Task: Add the task  Integrate a new online platform for online fitness training to the section Fast Frenzy in the project ArtiZen and add a Due Date to the respective task as 2024/04/17
Action: Mouse moved to (596, 359)
Screenshot: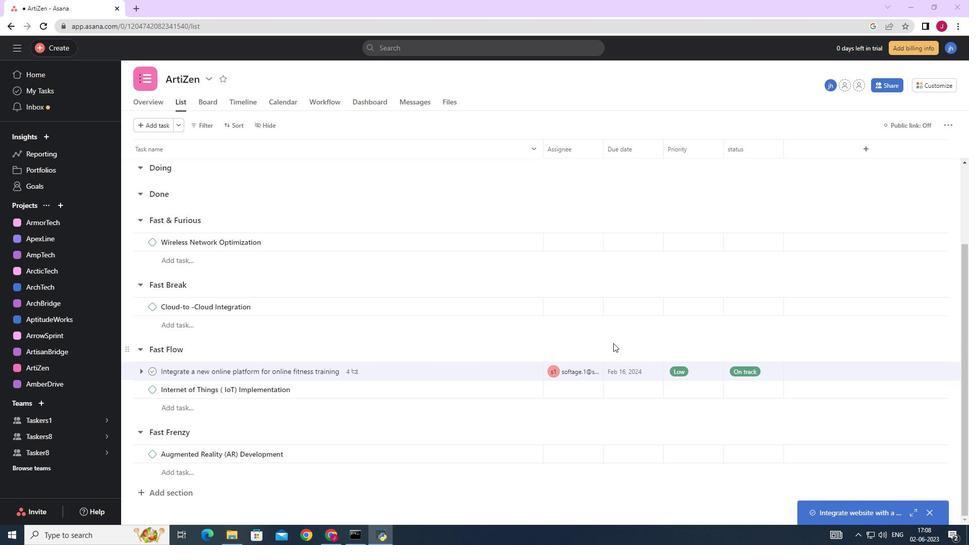 
Action: Mouse scrolled (596, 358) with delta (0, 0)
Screenshot: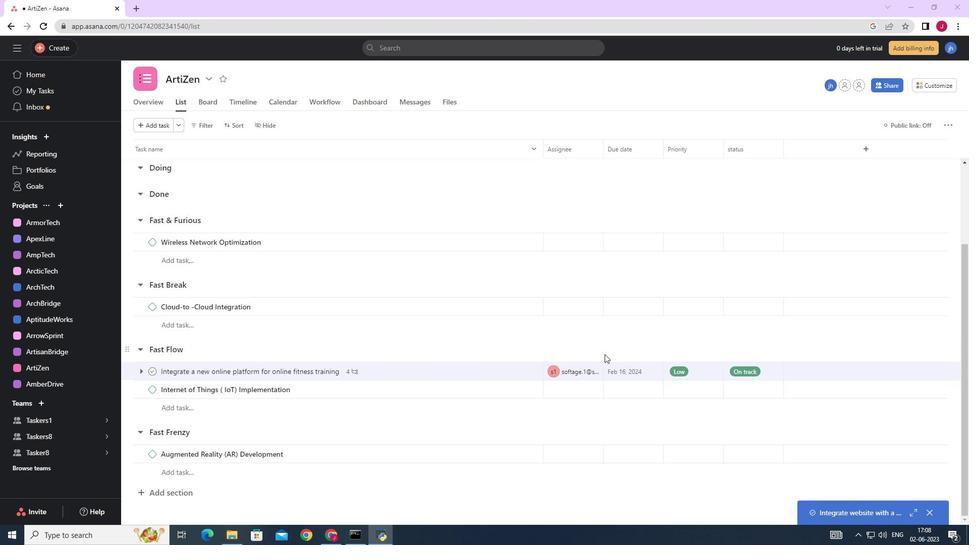 
Action: Mouse scrolled (596, 358) with delta (0, 0)
Screenshot: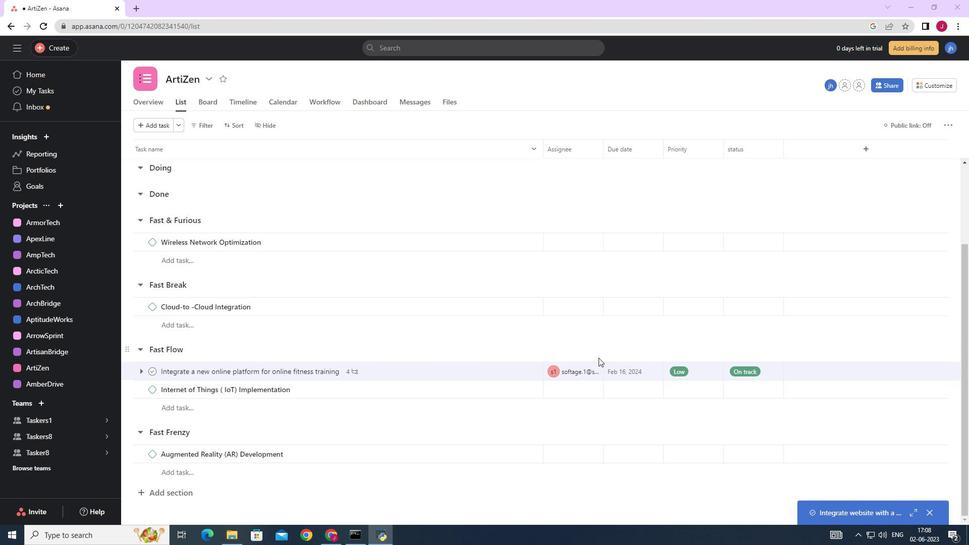 
Action: Mouse scrolled (596, 358) with delta (0, 0)
Screenshot: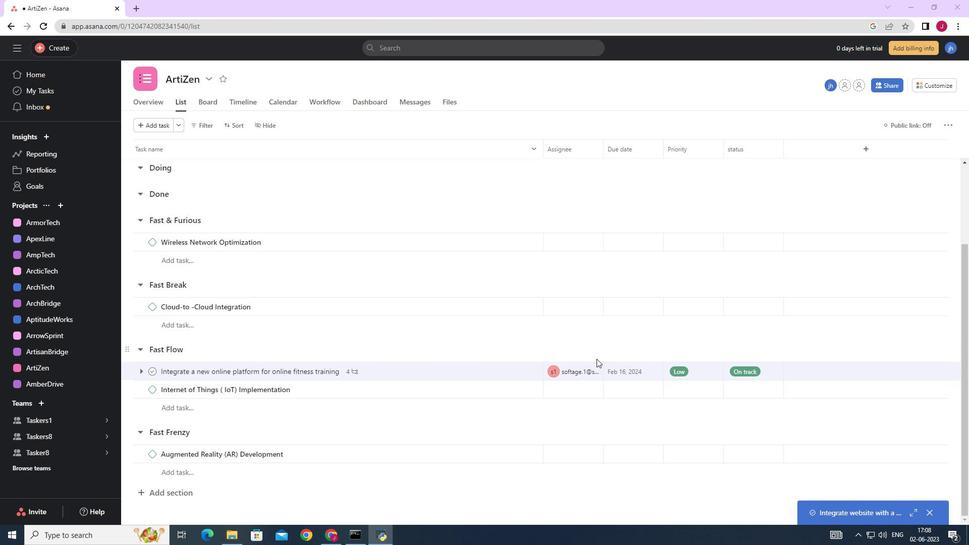 
Action: Mouse scrolled (596, 358) with delta (0, 0)
Screenshot: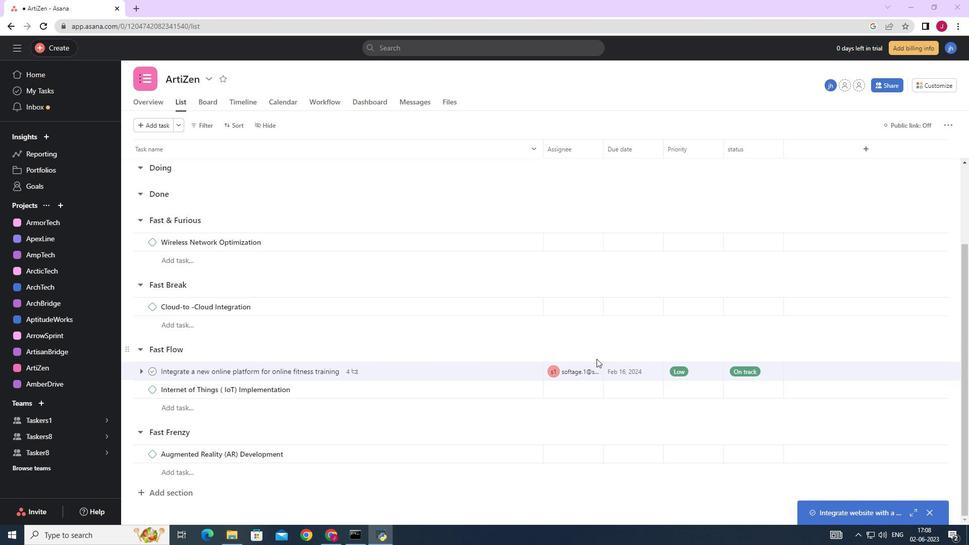 
Action: Mouse moved to (512, 372)
Screenshot: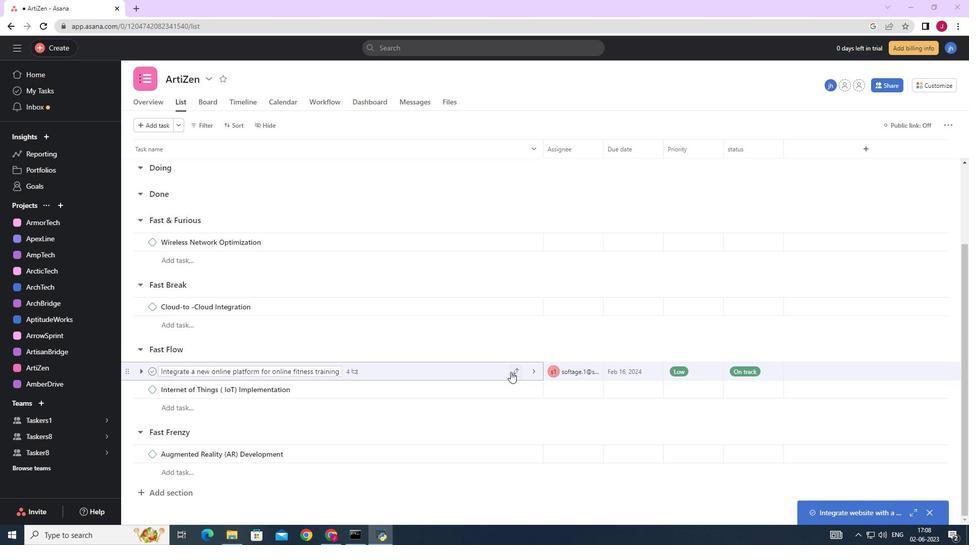 
Action: Mouse pressed left at (512, 372)
Screenshot: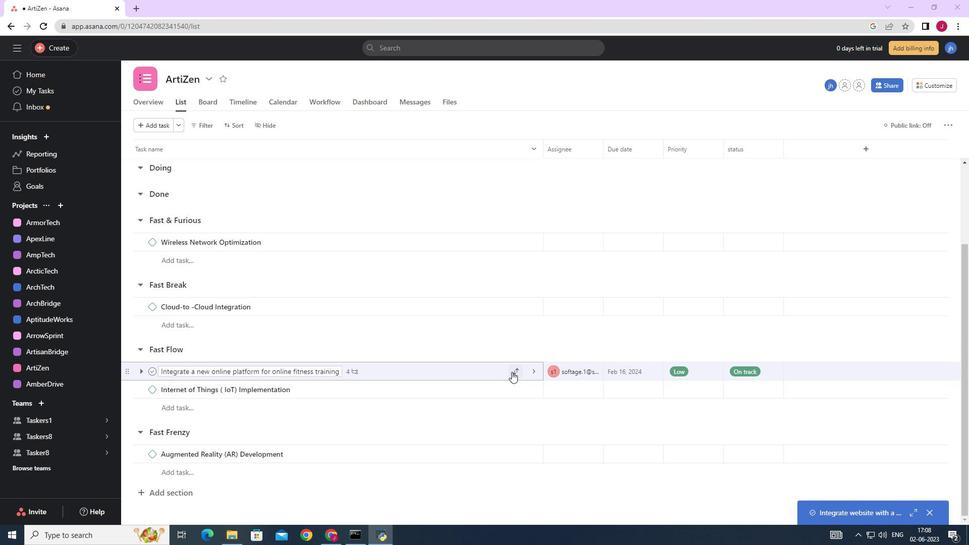 
Action: Mouse moved to (477, 355)
Screenshot: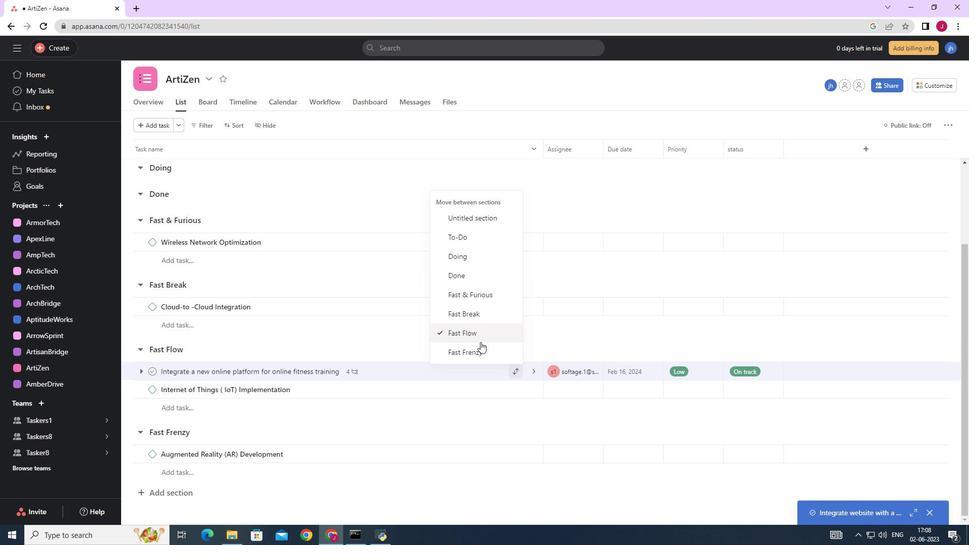 
Action: Mouse pressed left at (477, 355)
Screenshot: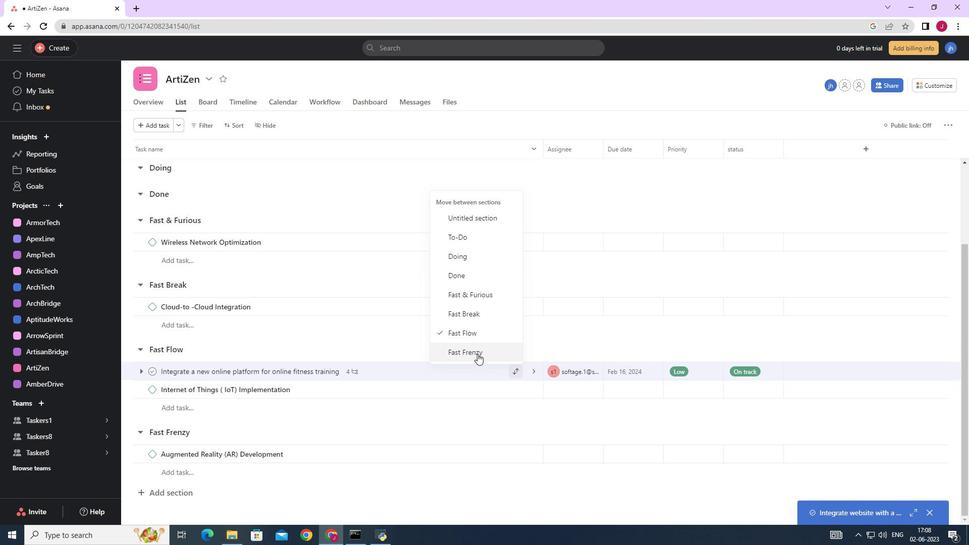 
Action: Mouse moved to (453, 448)
Screenshot: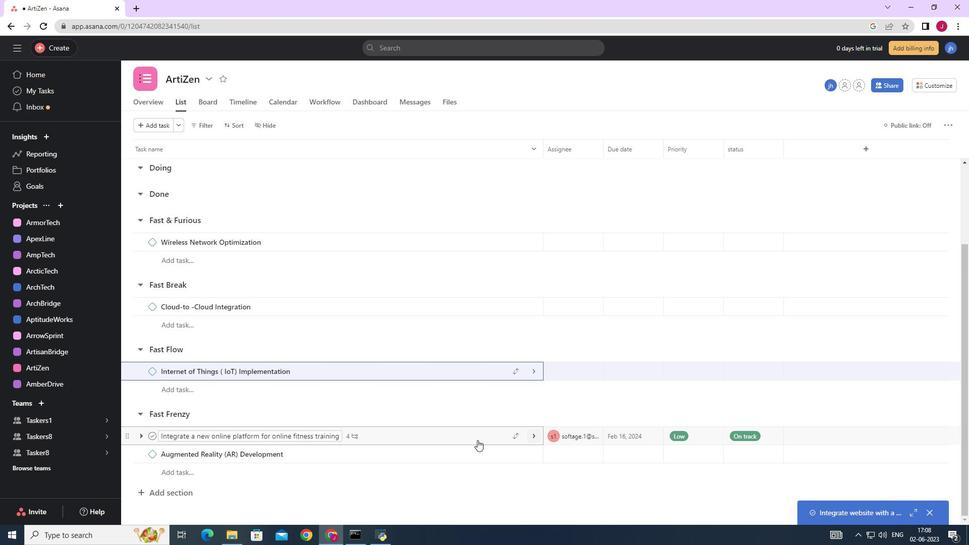 
Action: Mouse scrolled (453, 447) with delta (0, 0)
Screenshot: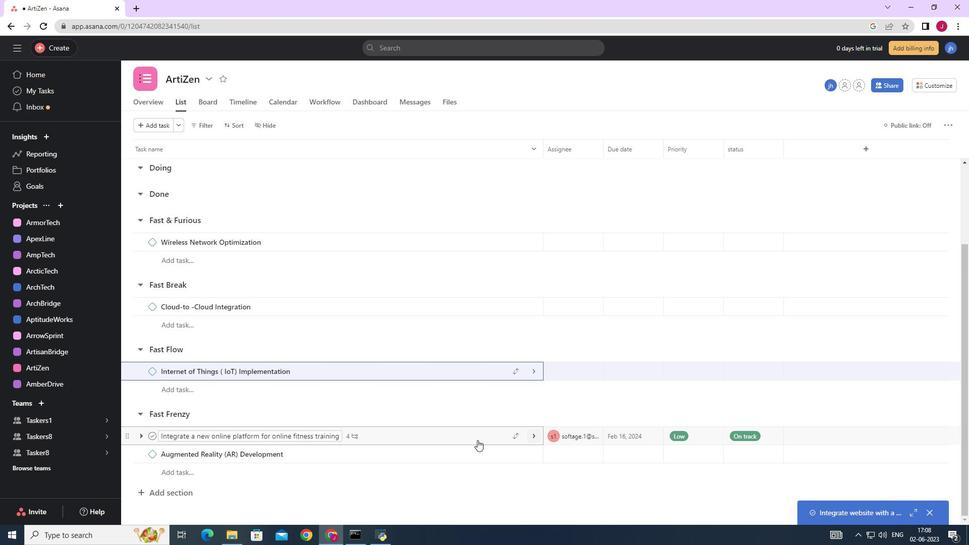 
Action: Mouse moved to (453, 449)
Screenshot: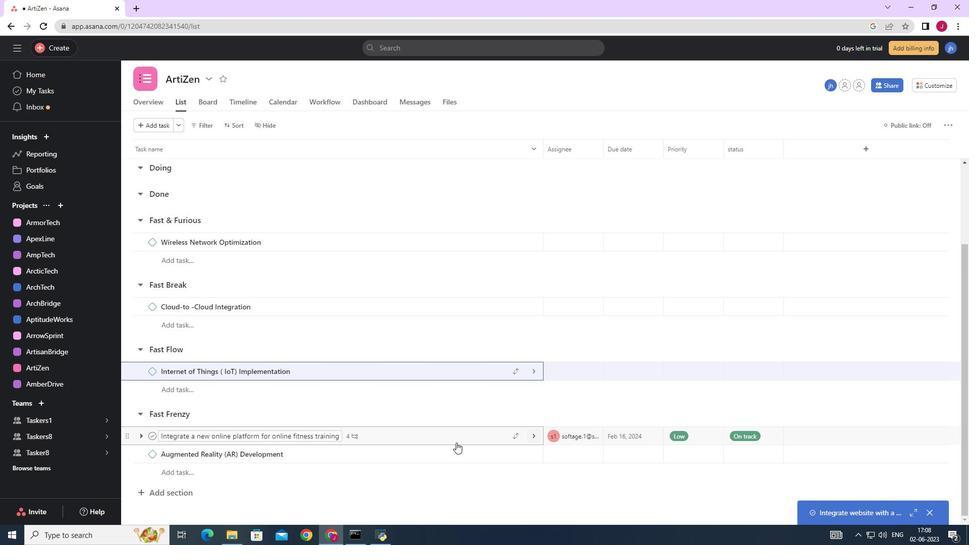 
Action: Mouse scrolled (453, 448) with delta (0, 0)
Screenshot: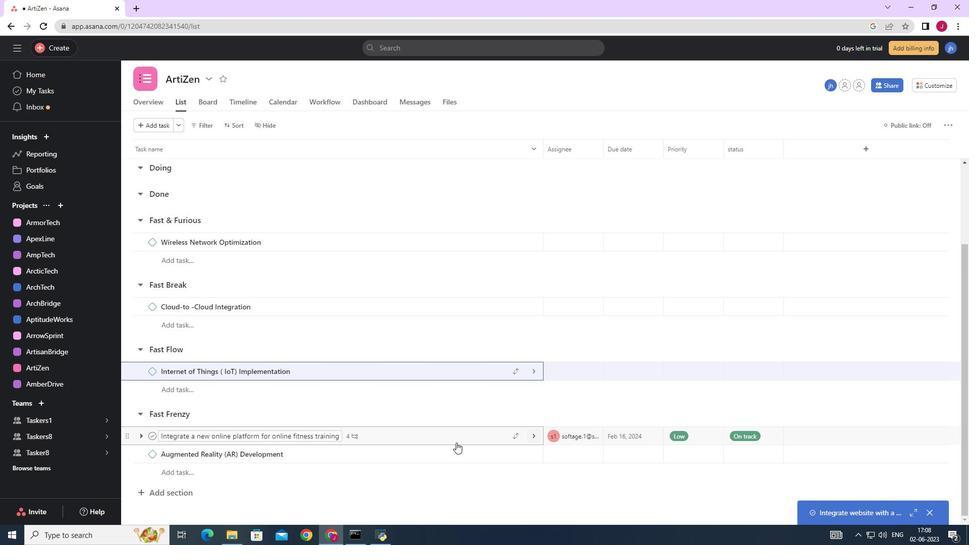
Action: Mouse scrolled (453, 448) with delta (0, 0)
Screenshot: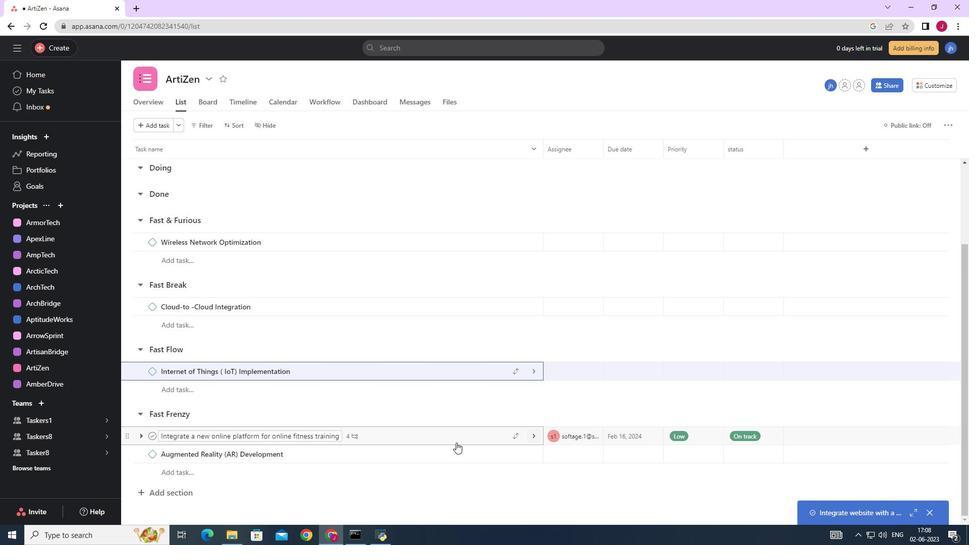 
Action: Mouse scrolled (453, 448) with delta (0, 0)
Screenshot: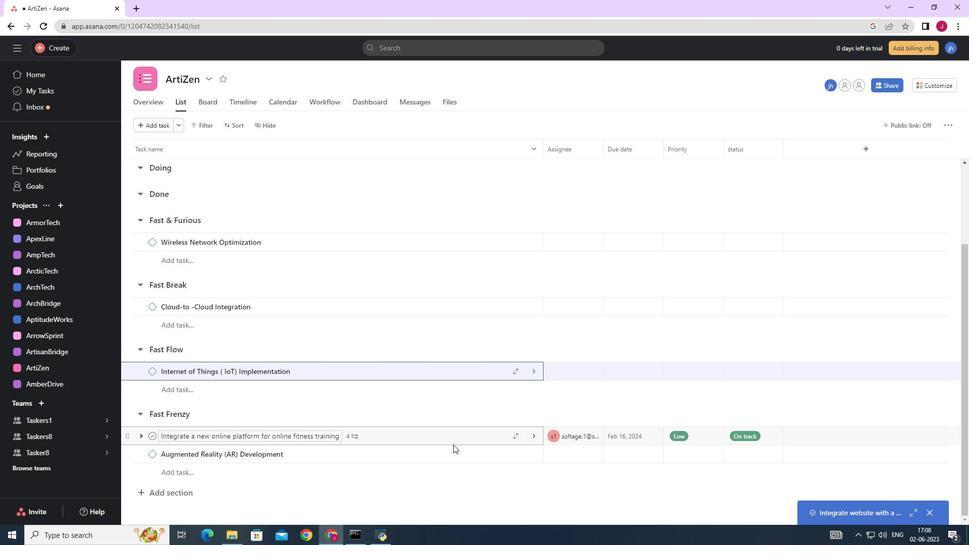 
Action: Mouse moved to (655, 436)
Screenshot: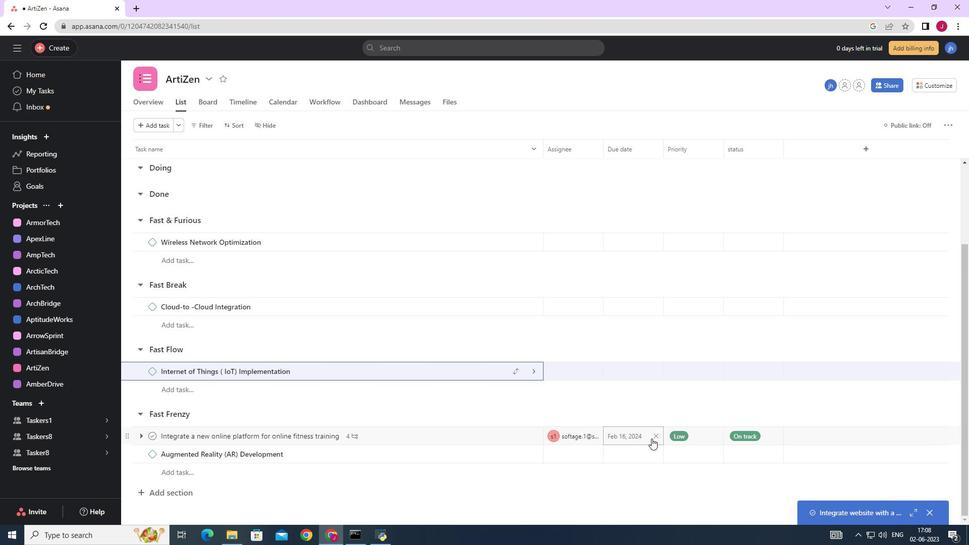 
Action: Mouse pressed left at (655, 436)
Screenshot: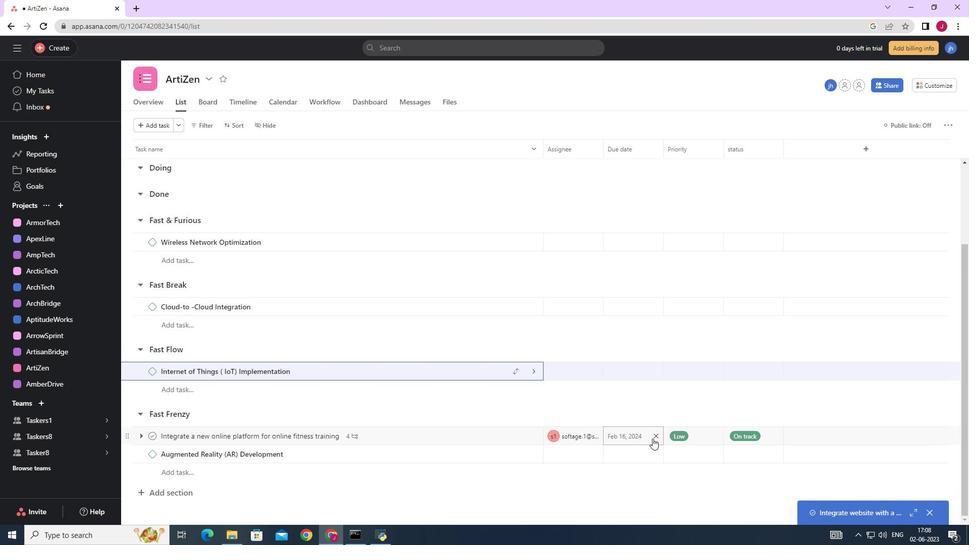 
Action: Mouse moved to (636, 438)
Screenshot: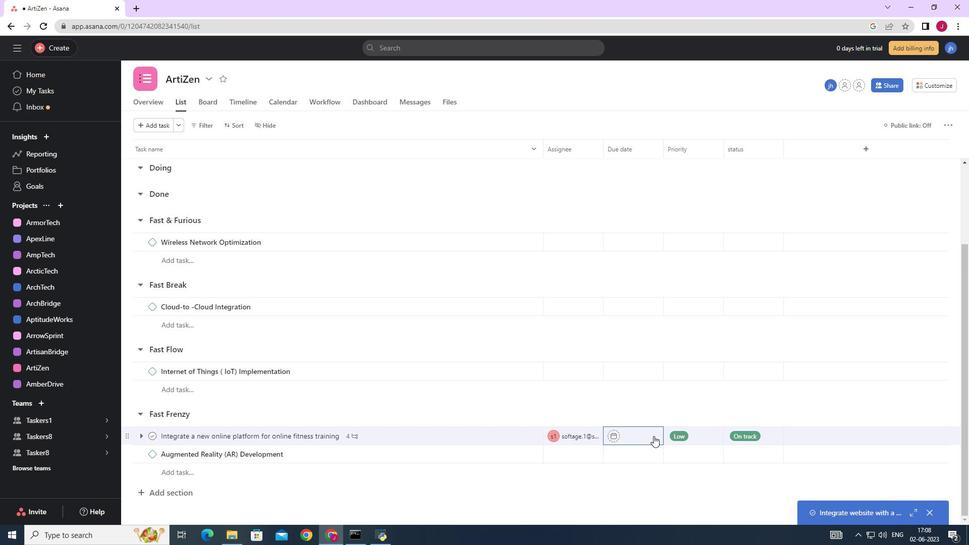 
Action: Mouse pressed left at (636, 438)
Screenshot: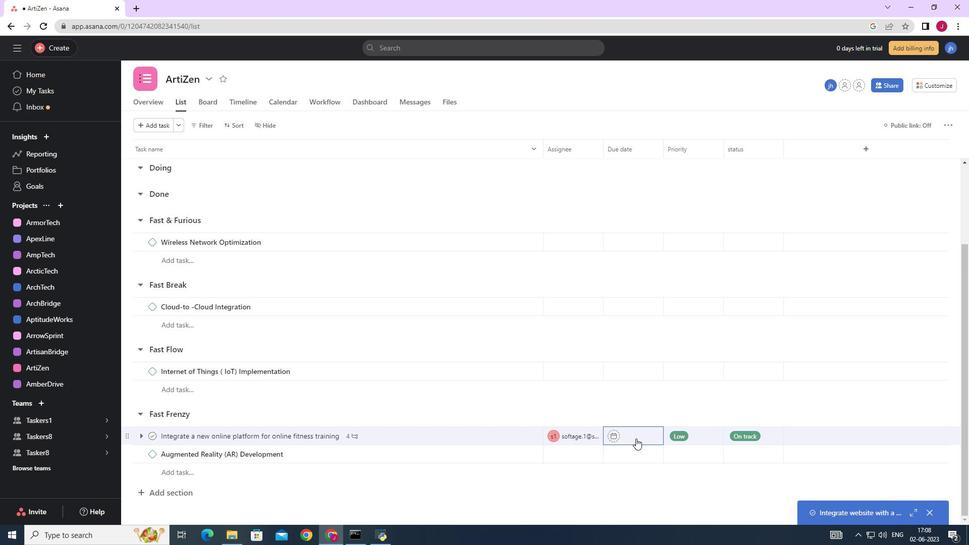 
Action: Mouse moved to (737, 279)
Screenshot: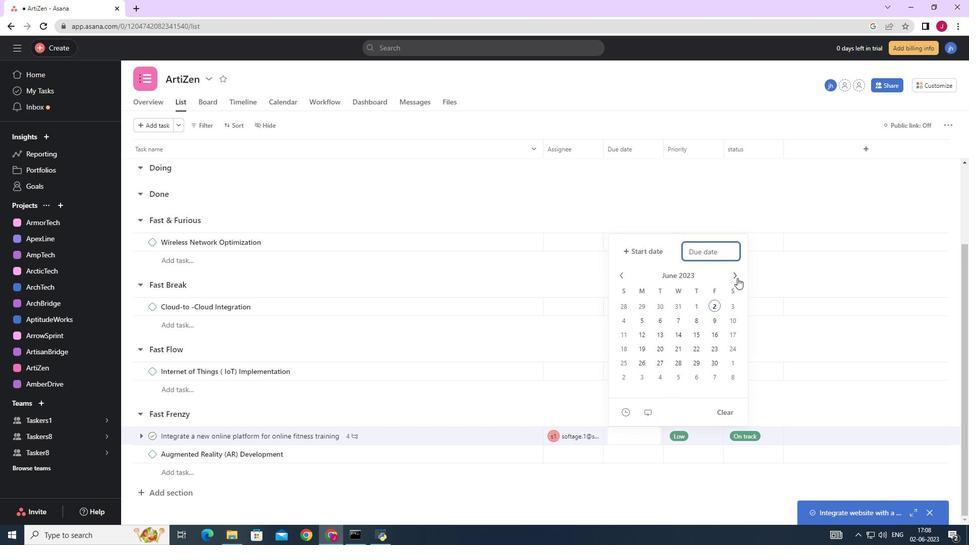 
Action: Mouse pressed left at (737, 279)
Screenshot: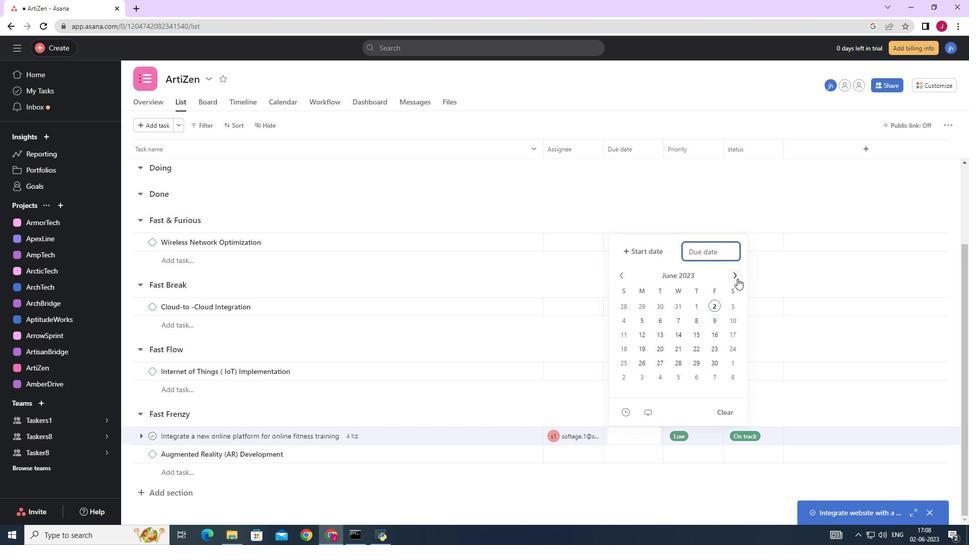 
Action: Mouse pressed left at (737, 279)
Screenshot: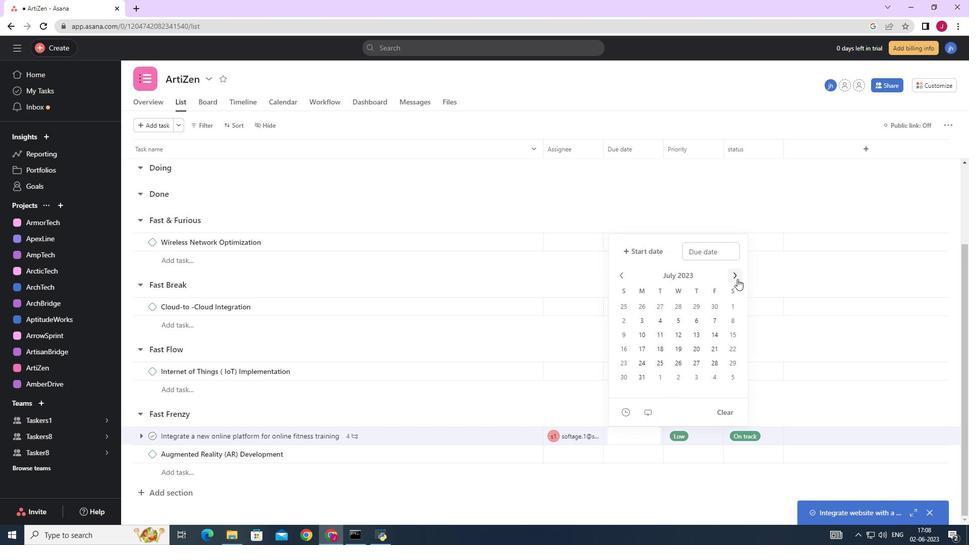 
Action: Mouse pressed left at (737, 279)
Screenshot: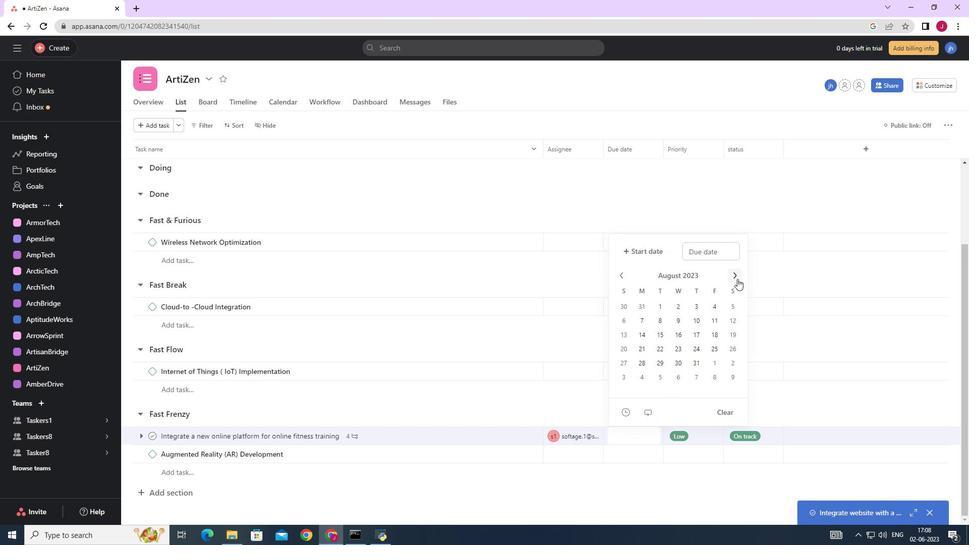 
Action: Mouse moved to (737, 279)
Screenshot: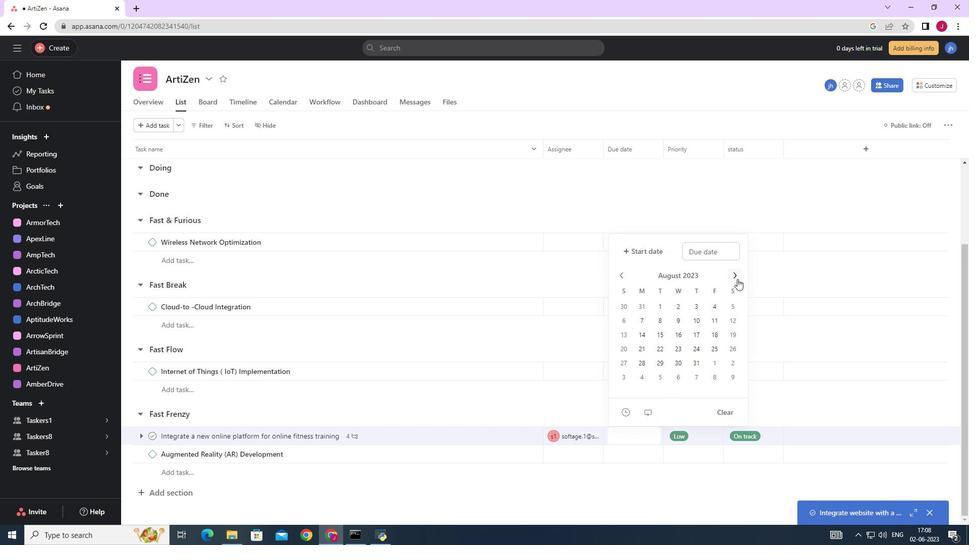 
Action: Mouse pressed left at (737, 279)
Screenshot: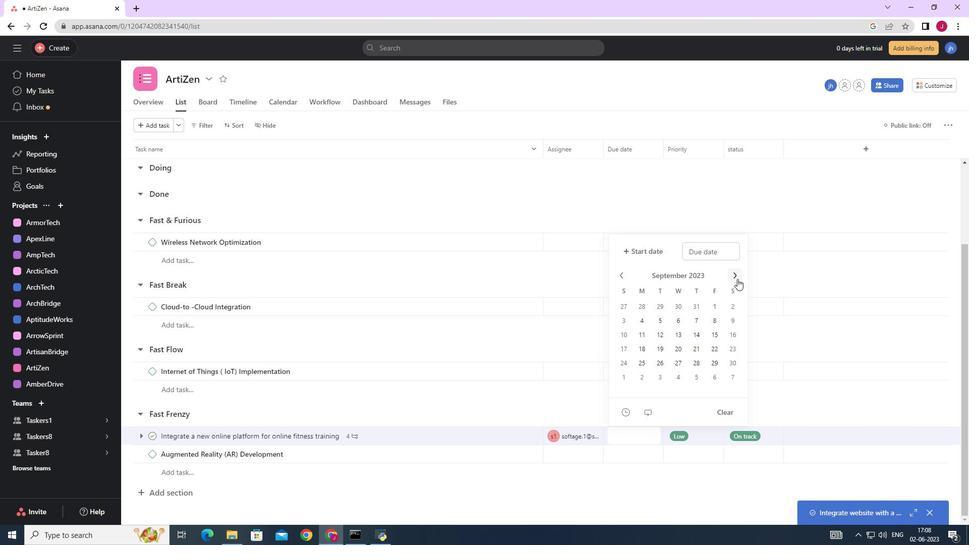
Action: Mouse pressed left at (737, 279)
Screenshot: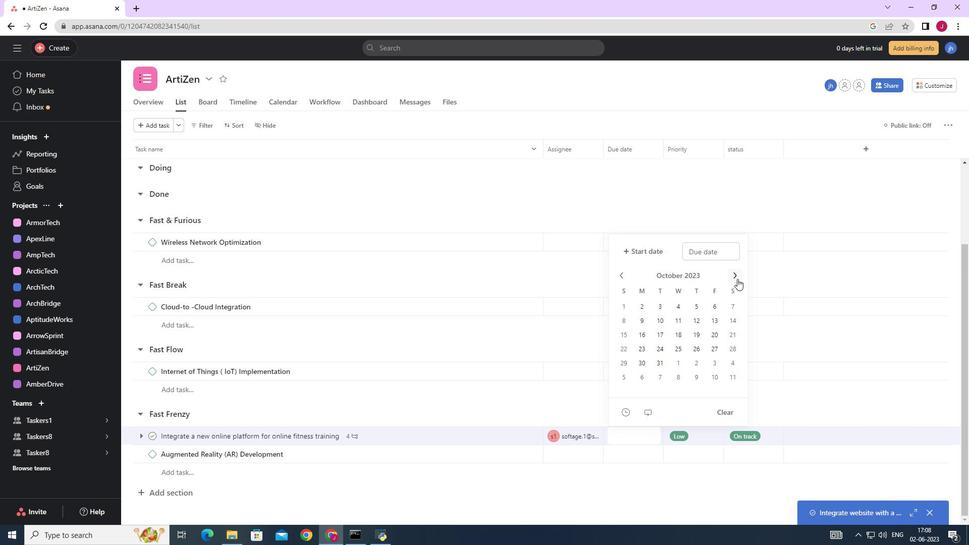 
Action: Mouse pressed left at (737, 279)
Screenshot: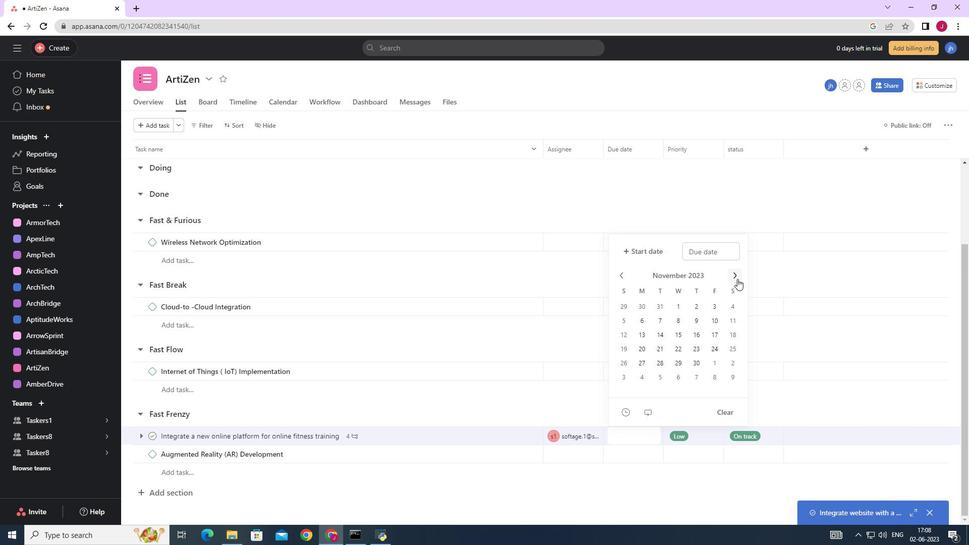 
Action: Mouse pressed left at (737, 279)
Screenshot: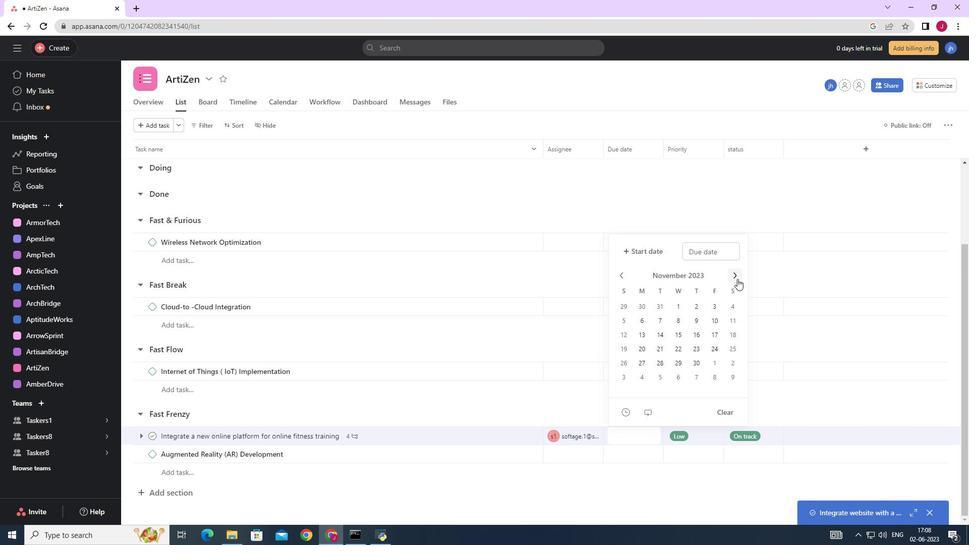 
Action: Mouse pressed left at (737, 279)
Screenshot: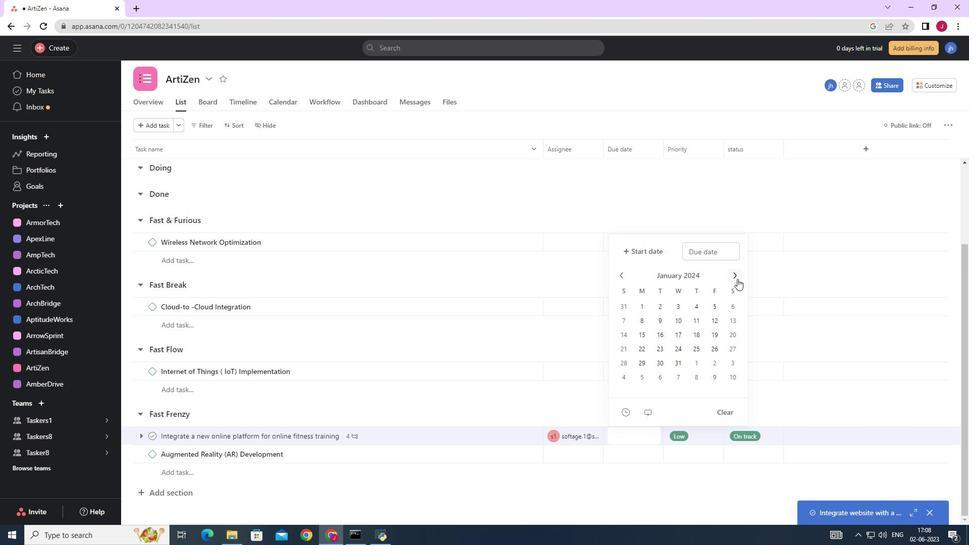 
Action: Mouse pressed left at (737, 279)
Screenshot: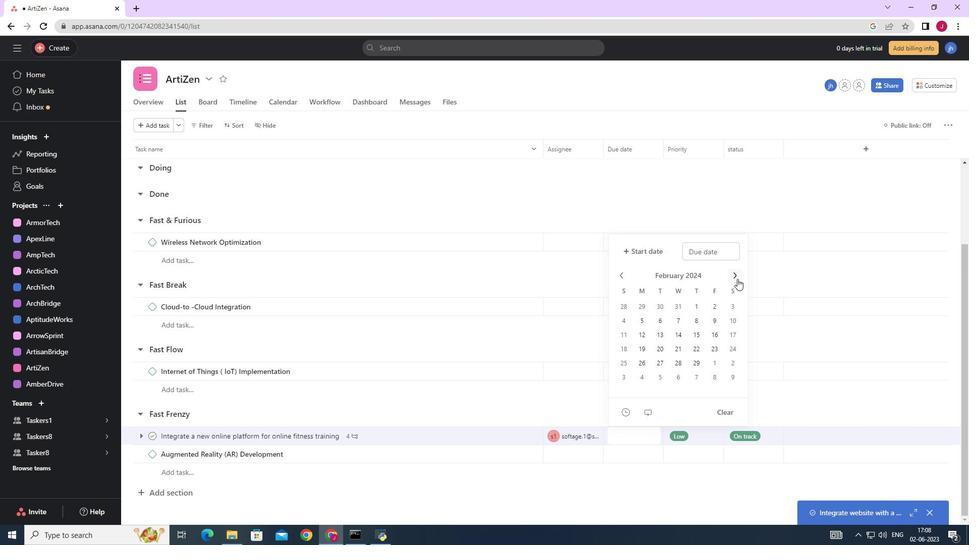 
Action: Mouse pressed left at (737, 279)
Screenshot: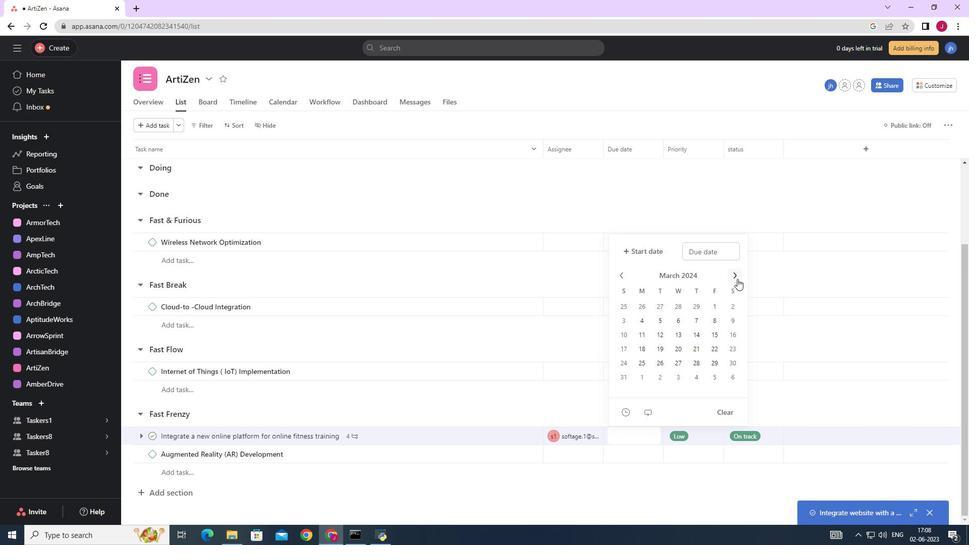 
Action: Mouse moved to (679, 334)
Screenshot: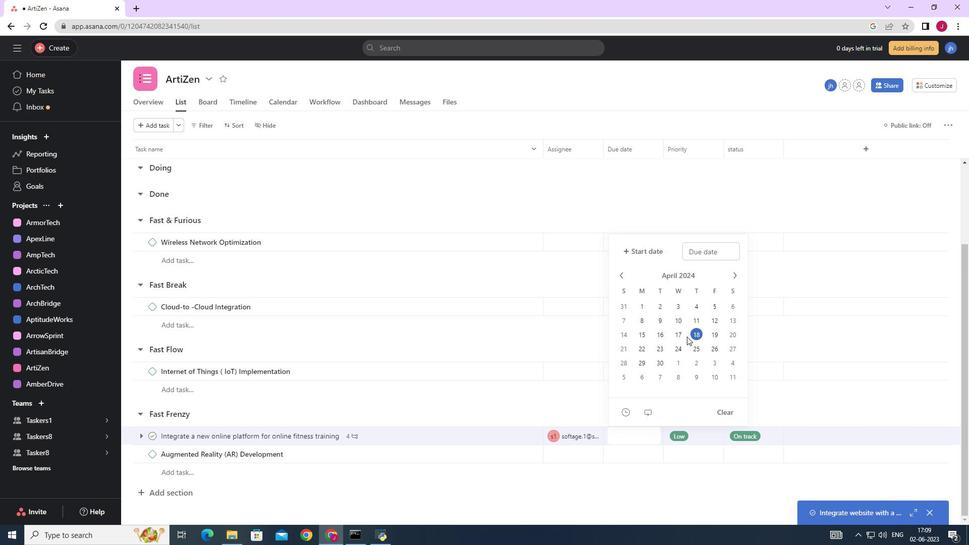 
Action: Mouse pressed left at (679, 334)
Screenshot: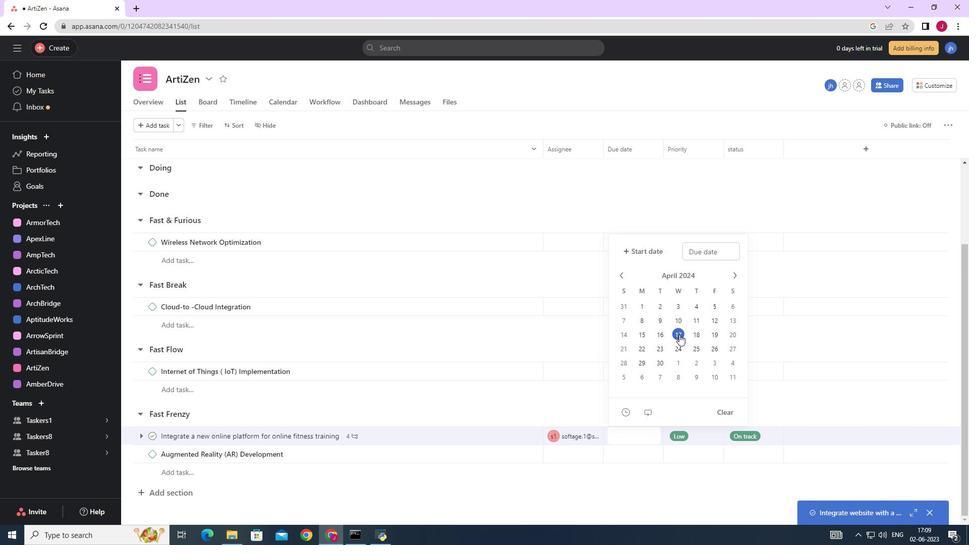 
Action: Mouse moved to (852, 206)
Screenshot: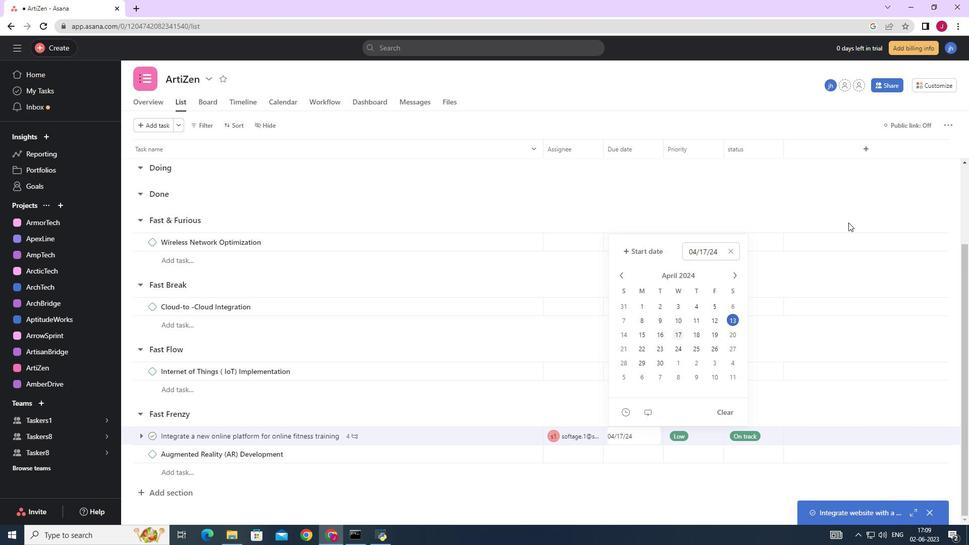 
Action: Mouse pressed left at (852, 206)
Screenshot: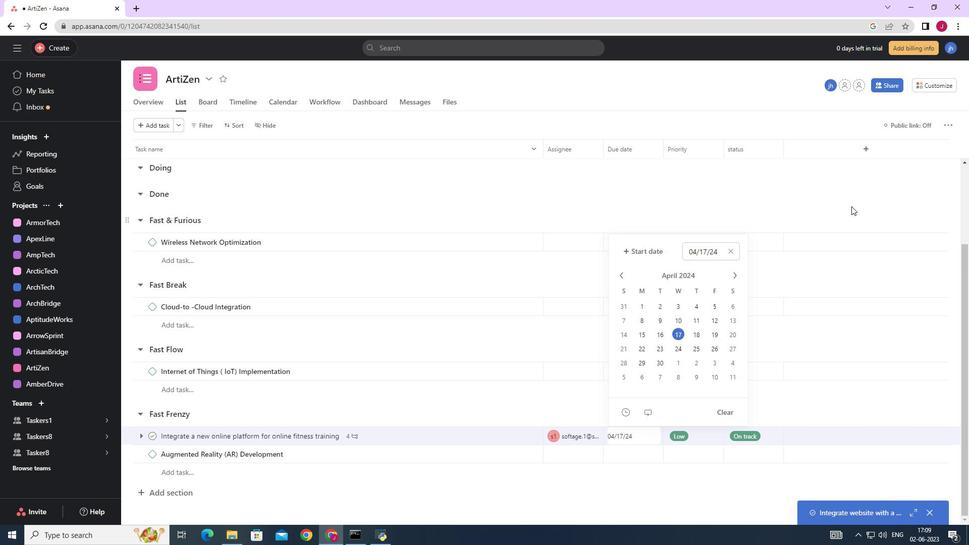 
Action: Mouse moved to (843, 207)
Screenshot: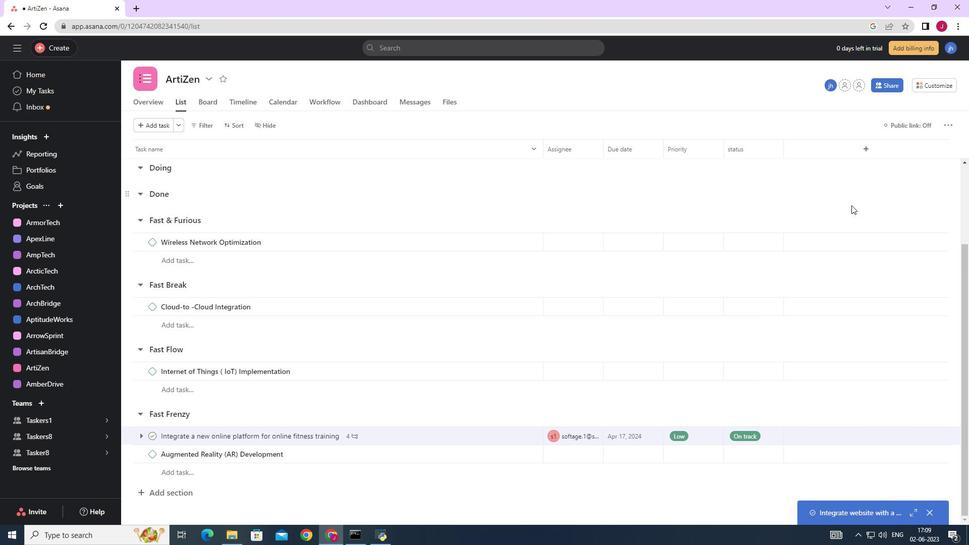 
